 Task: Toggle the show icons option in the editor management.
Action: Mouse moved to (15, 621)
Screenshot: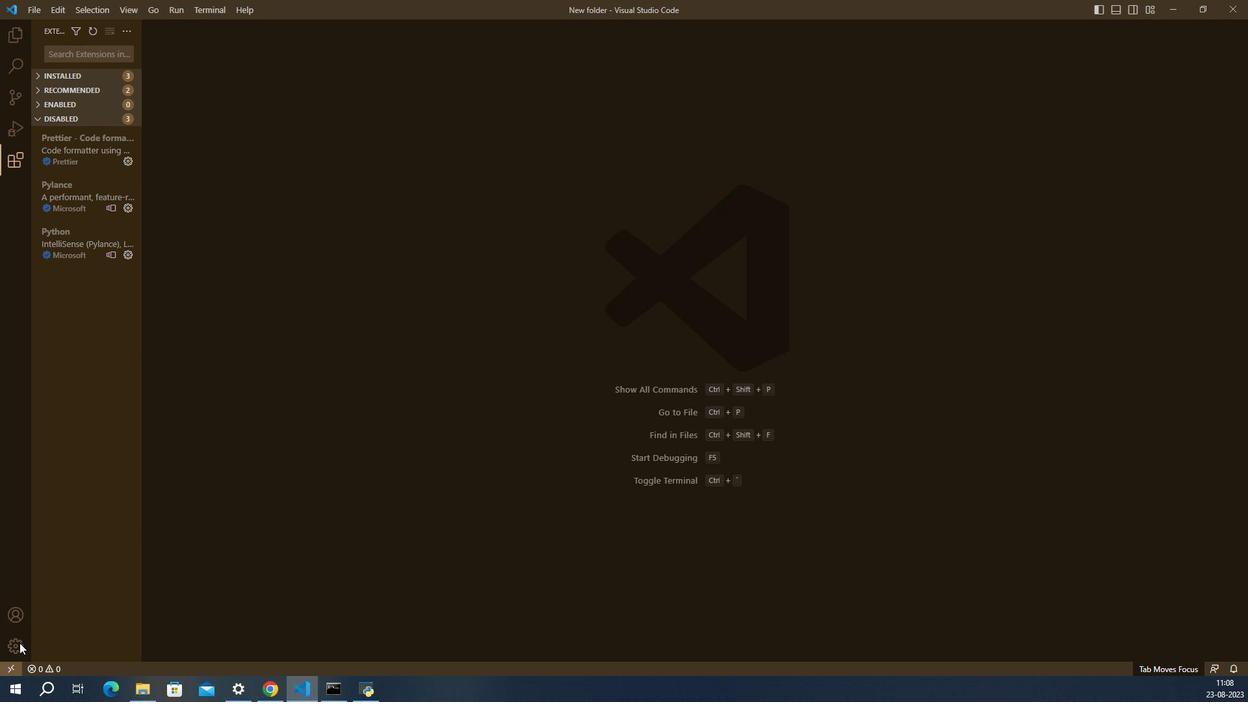 
Action: Mouse pressed left at (15, 621)
Screenshot: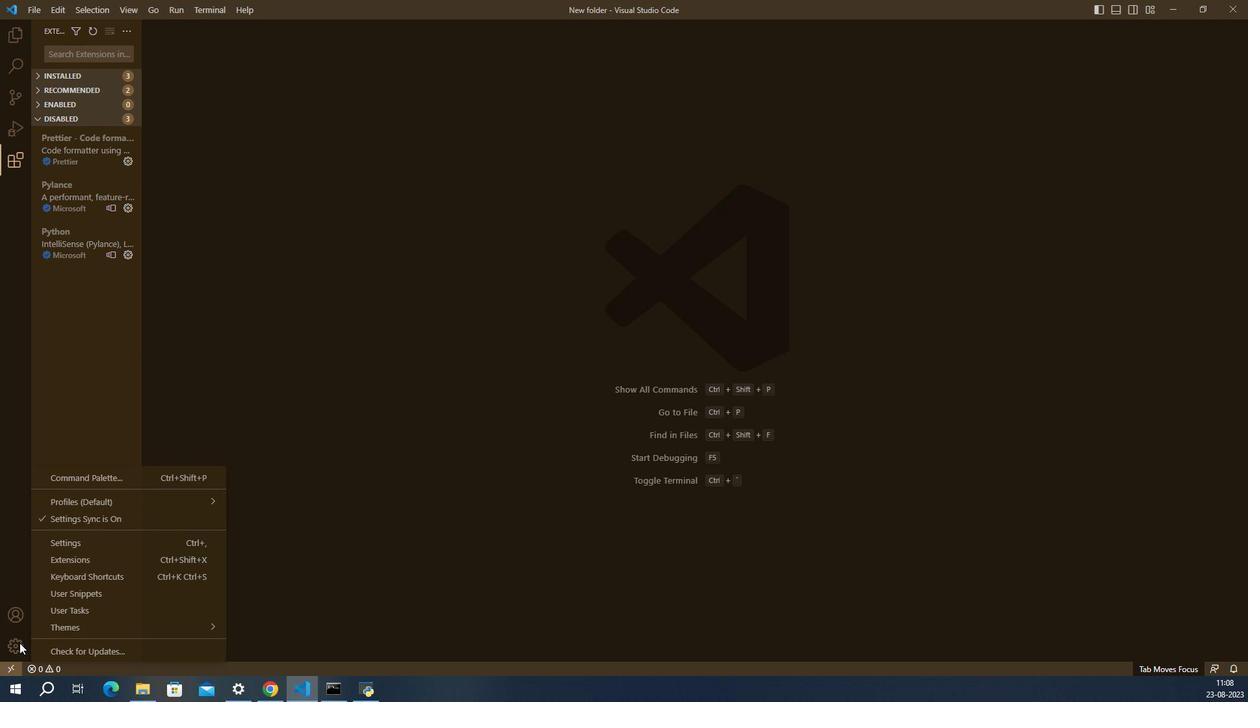 
Action: Mouse moved to (71, 530)
Screenshot: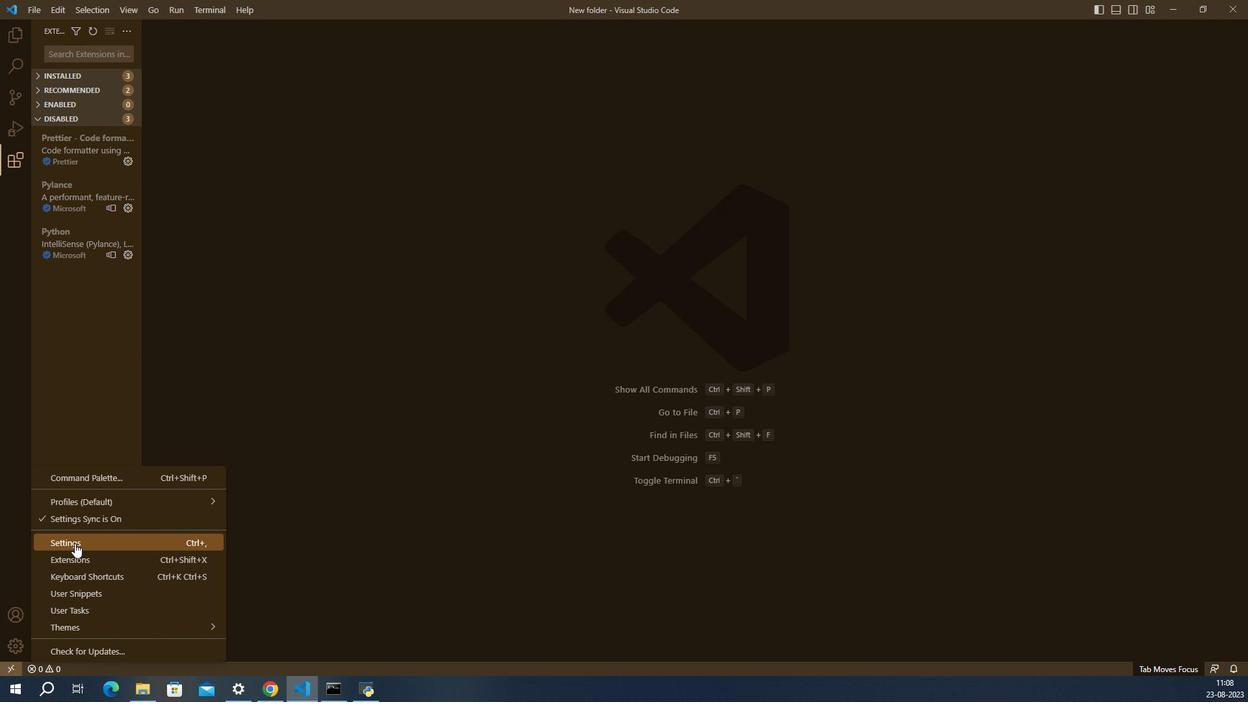 
Action: Mouse pressed left at (71, 530)
Screenshot: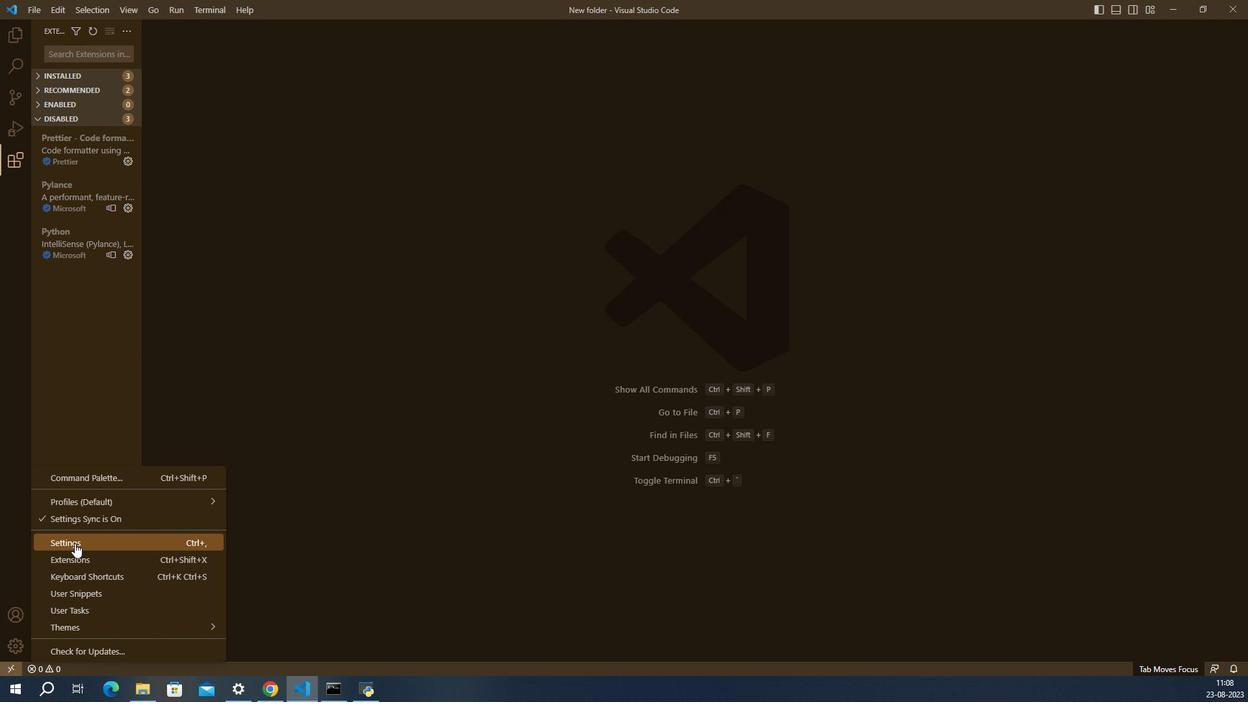 
Action: Mouse moved to (547, 434)
Screenshot: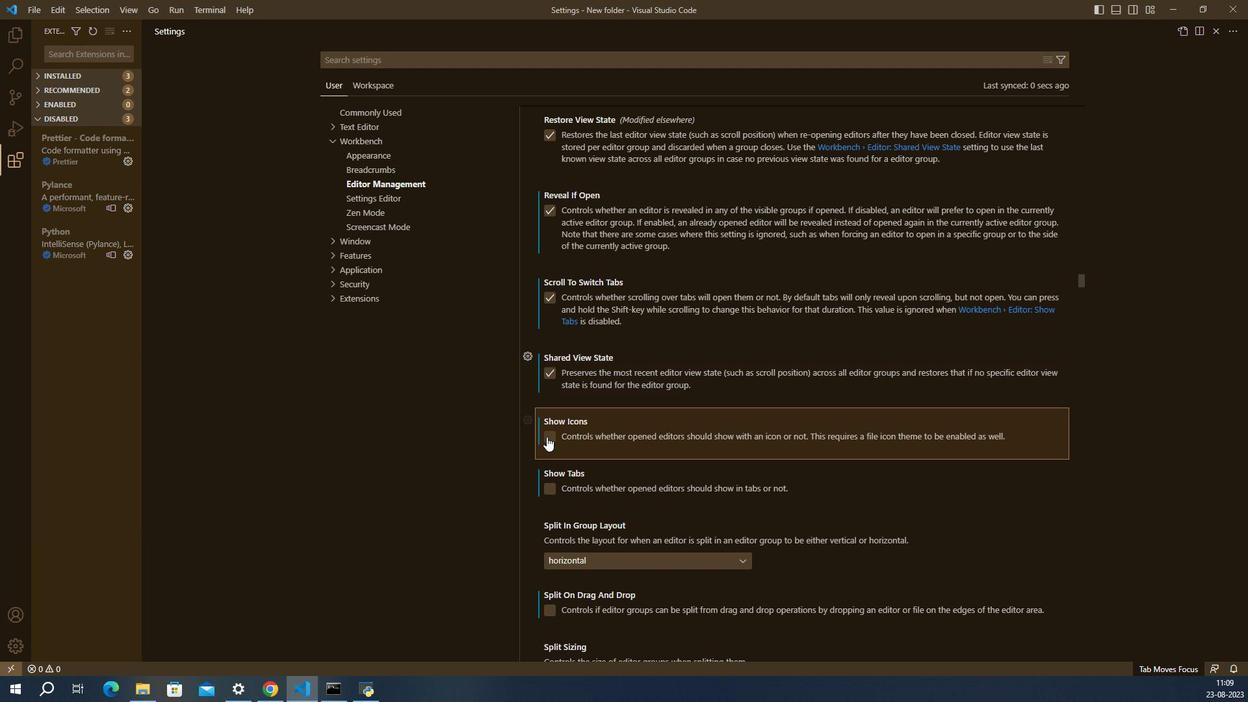 
Action: Mouse pressed left at (547, 434)
Screenshot: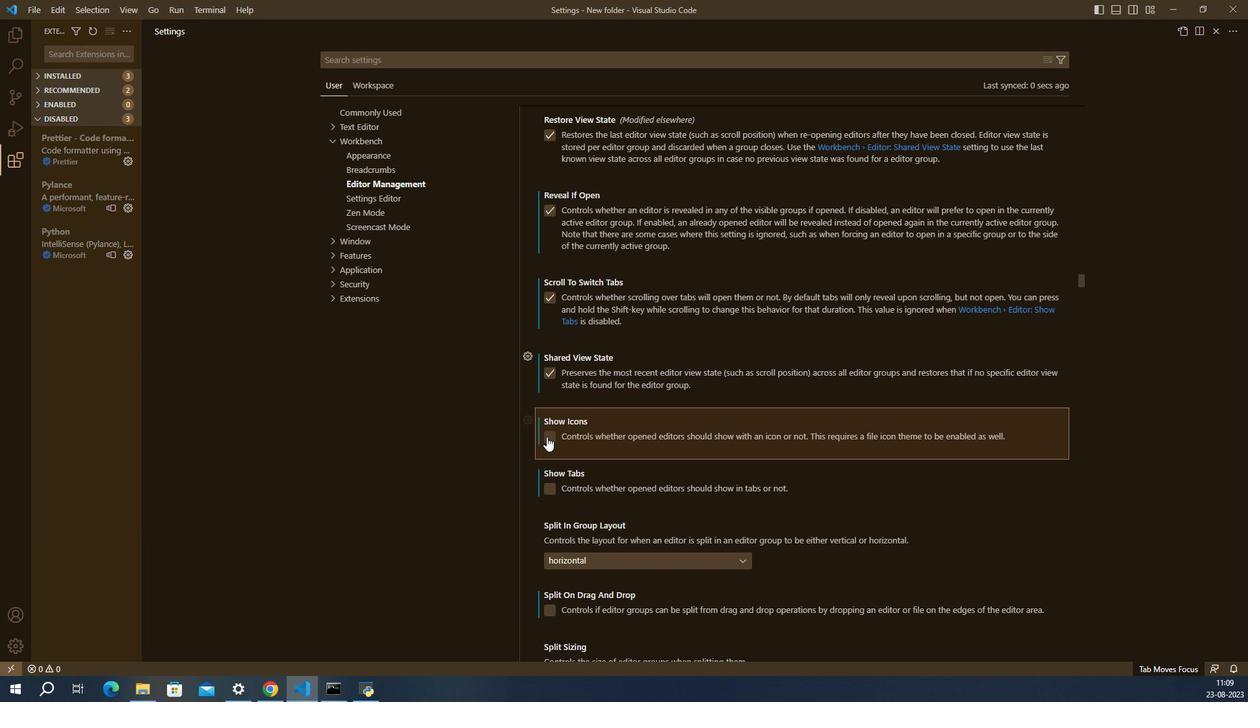 
Action: Mouse moved to (598, 431)
Screenshot: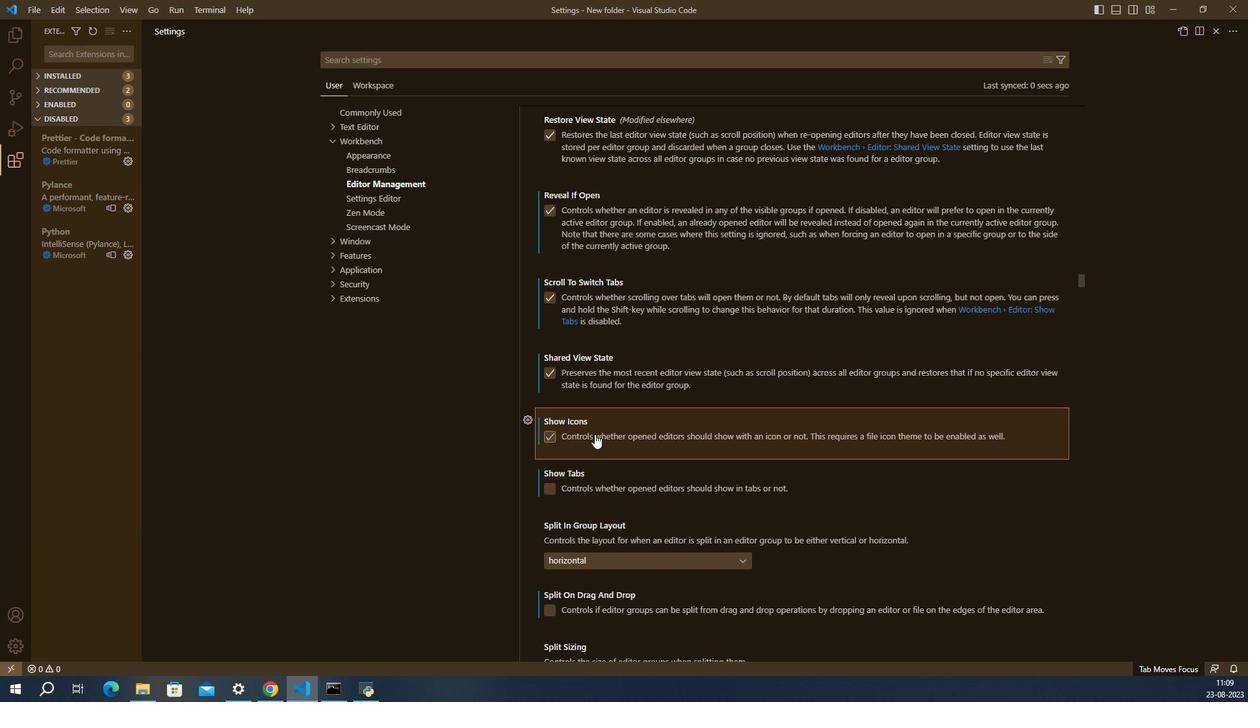 
